Task: Create a due date automation trigger when advanced on, on the monday of the week before a card is due add basic assigned only to me at 11:00 AM.
Action: Mouse moved to (920, 74)
Screenshot: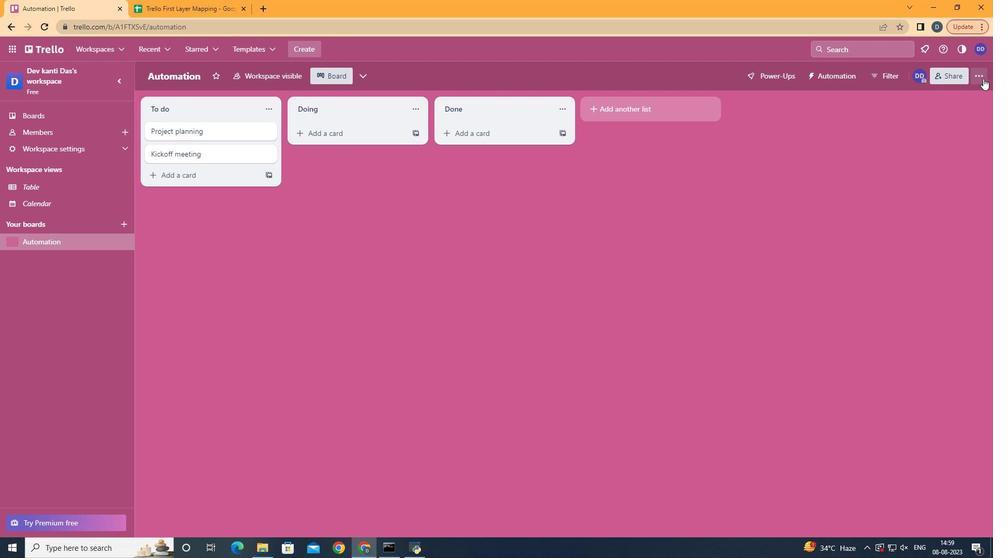
Action: Mouse pressed left at (920, 74)
Screenshot: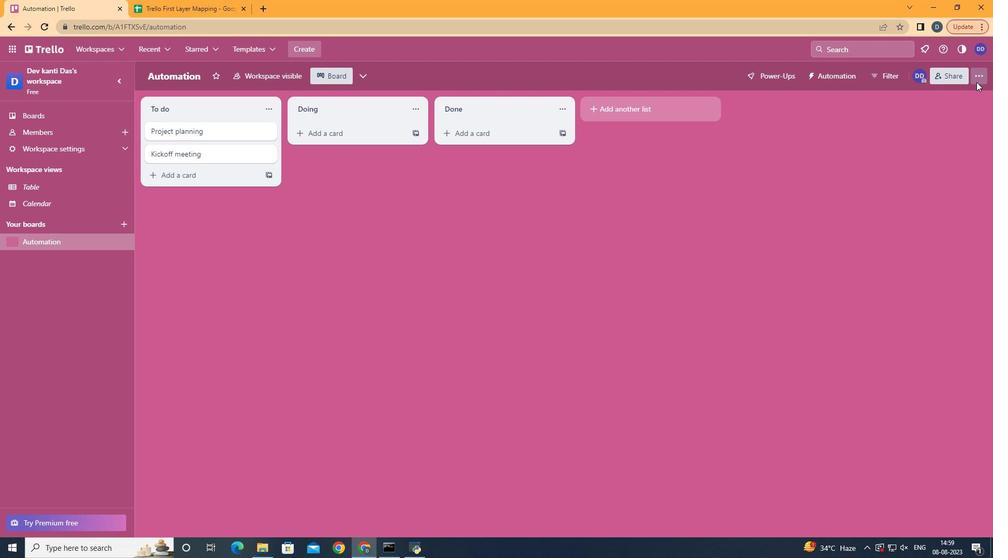 
Action: Mouse moved to (825, 236)
Screenshot: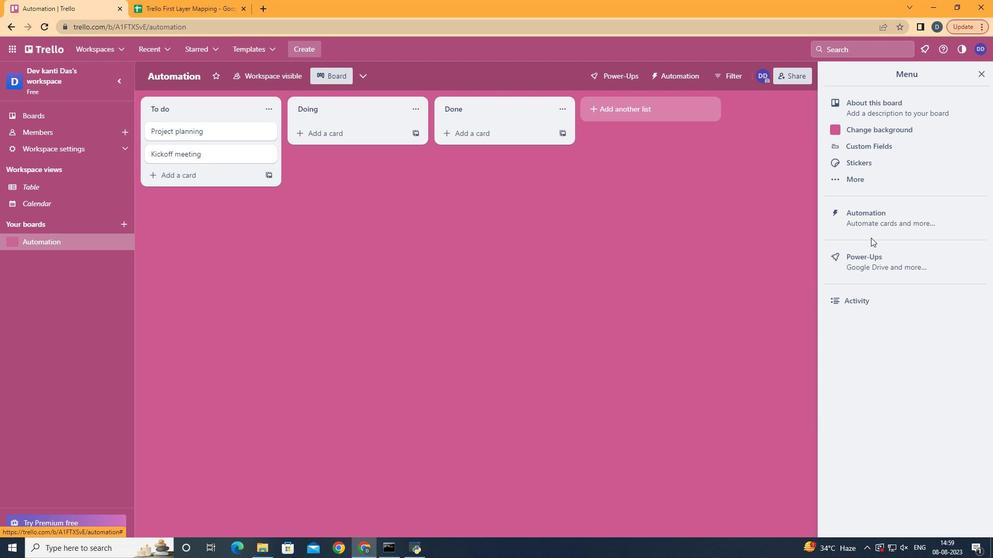 
Action: Mouse pressed left at (825, 236)
Screenshot: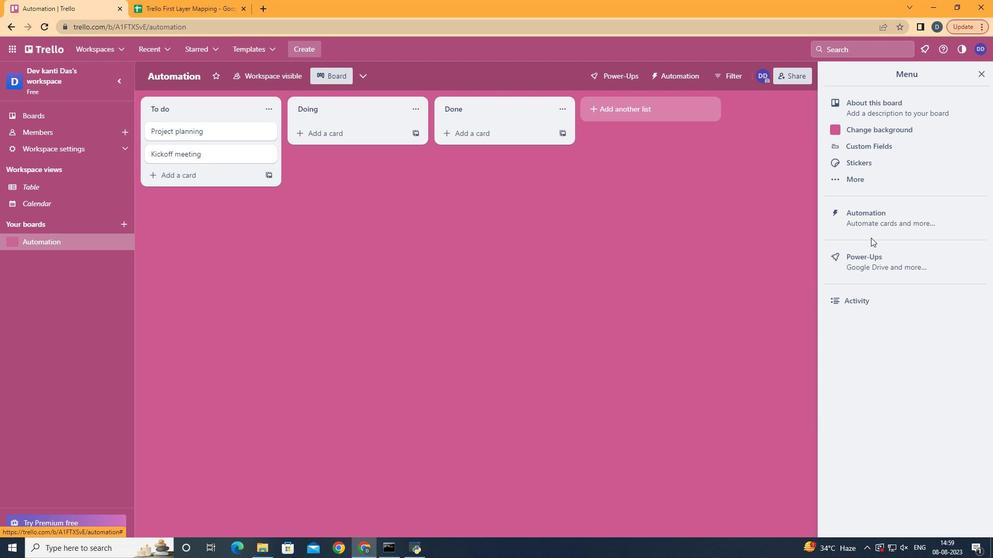 
Action: Mouse moved to (835, 221)
Screenshot: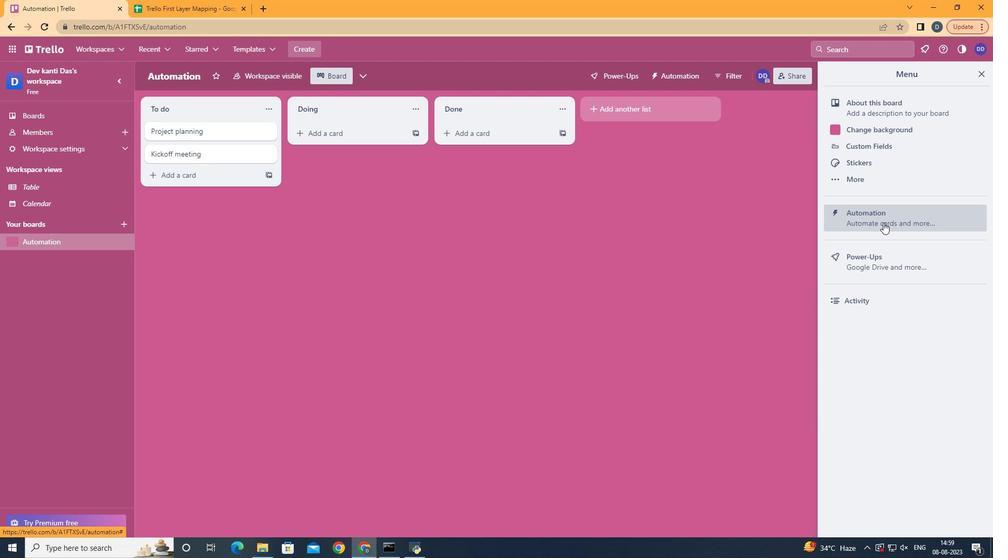 
Action: Mouse pressed left at (835, 221)
Screenshot: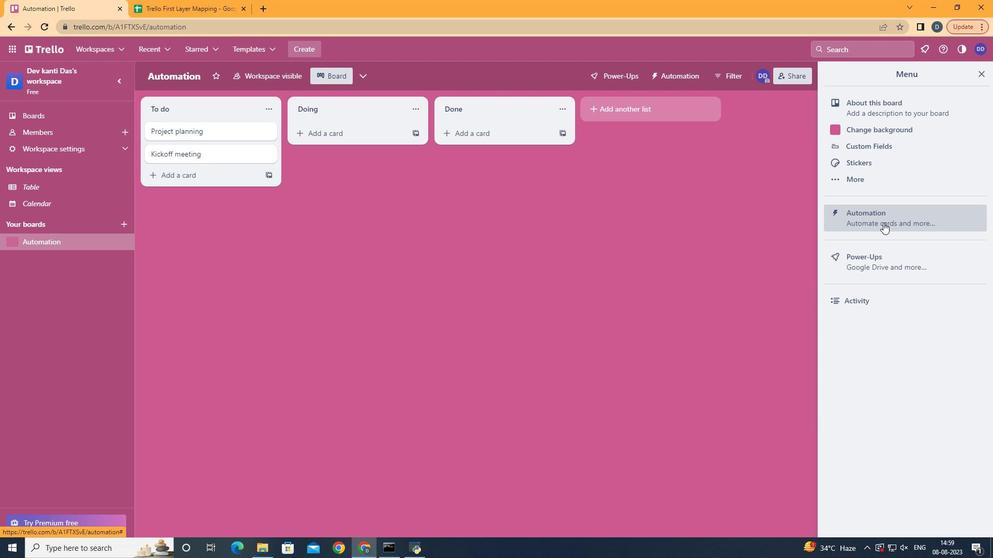 
Action: Mouse moved to (236, 205)
Screenshot: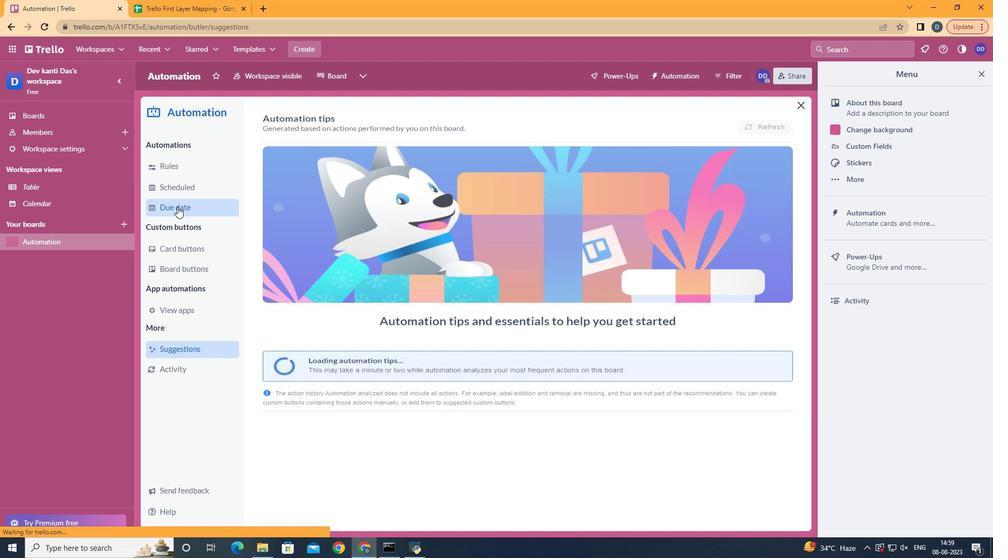 
Action: Mouse pressed left at (236, 205)
Screenshot: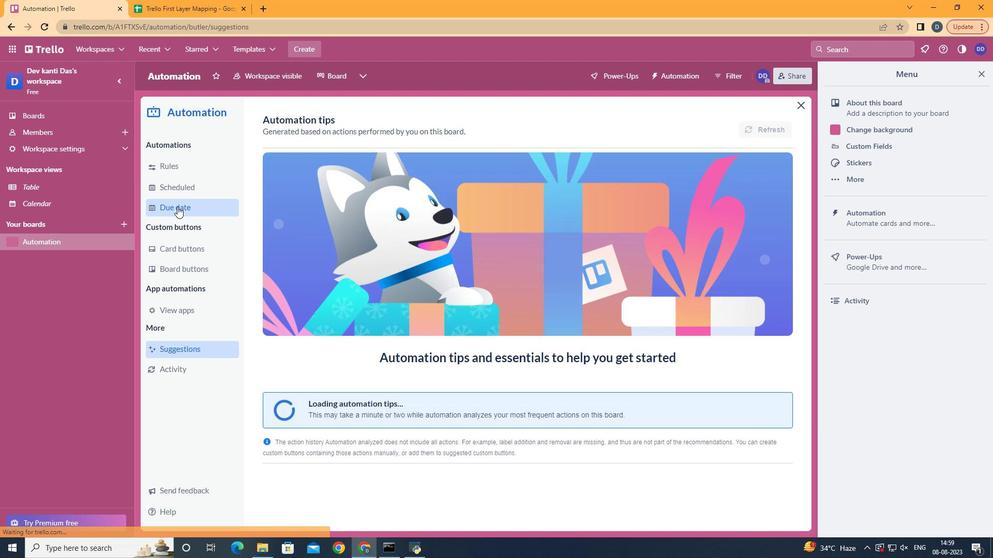 
Action: Mouse moved to (700, 118)
Screenshot: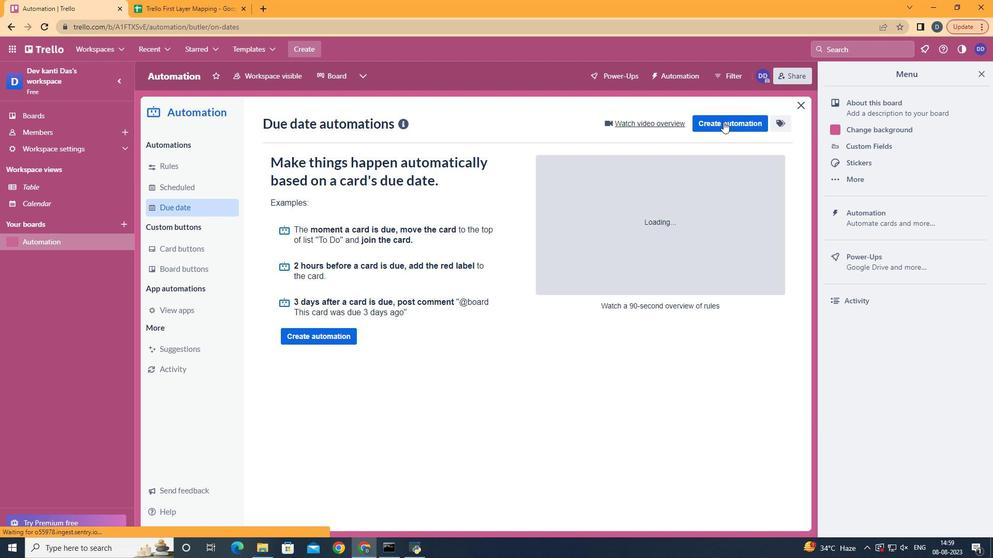 
Action: Mouse pressed left at (700, 118)
Screenshot: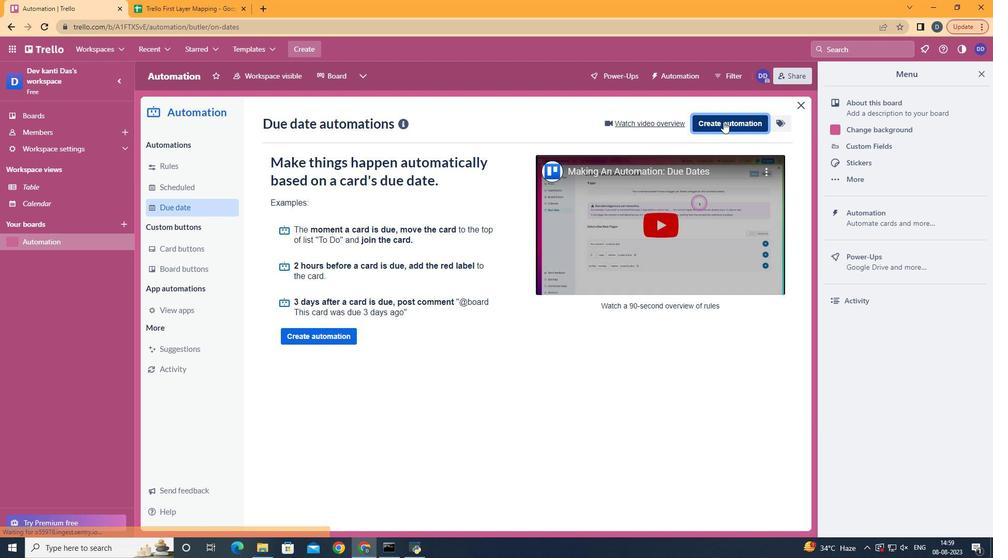 
Action: Mouse moved to (546, 224)
Screenshot: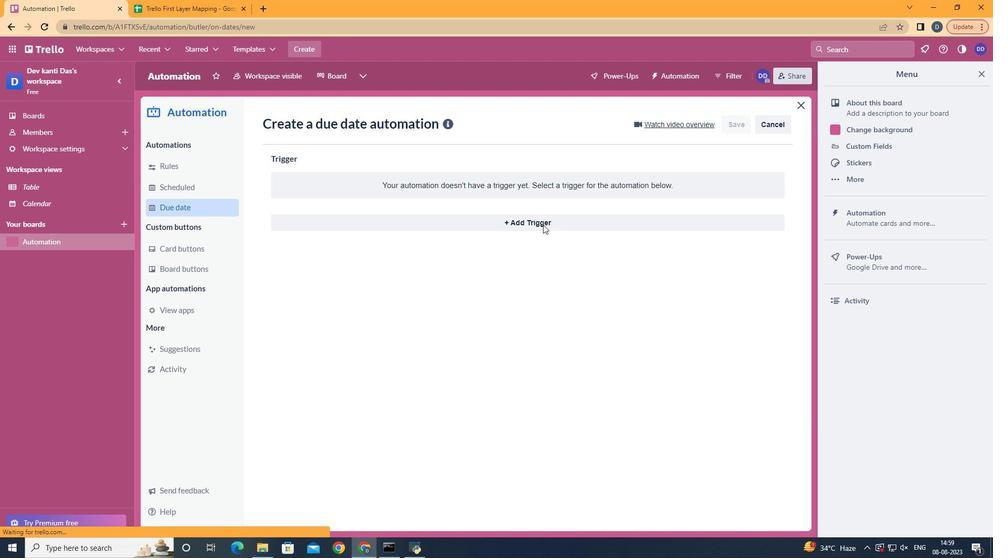 
Action: Mouse pressed left at (546, 224)
Screenshot: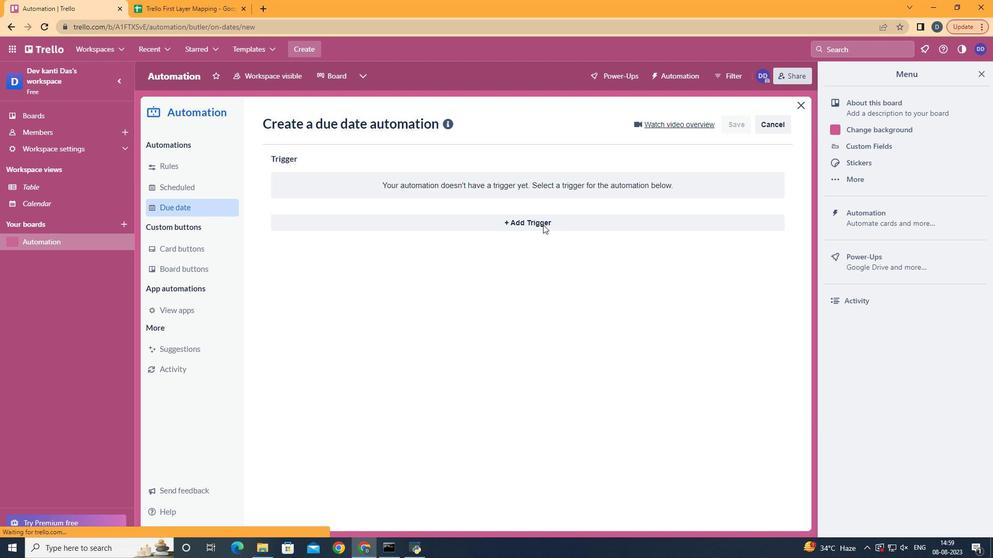 
Action: Mouse moved to (392, 498)
Screenshot: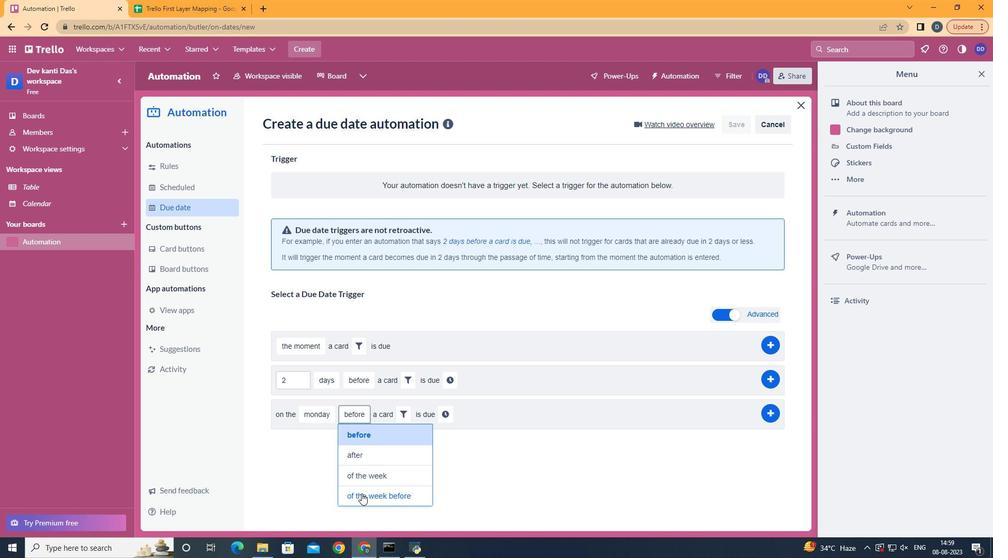 
Action: Mouse pressed left at (392, 498)
Screenshot: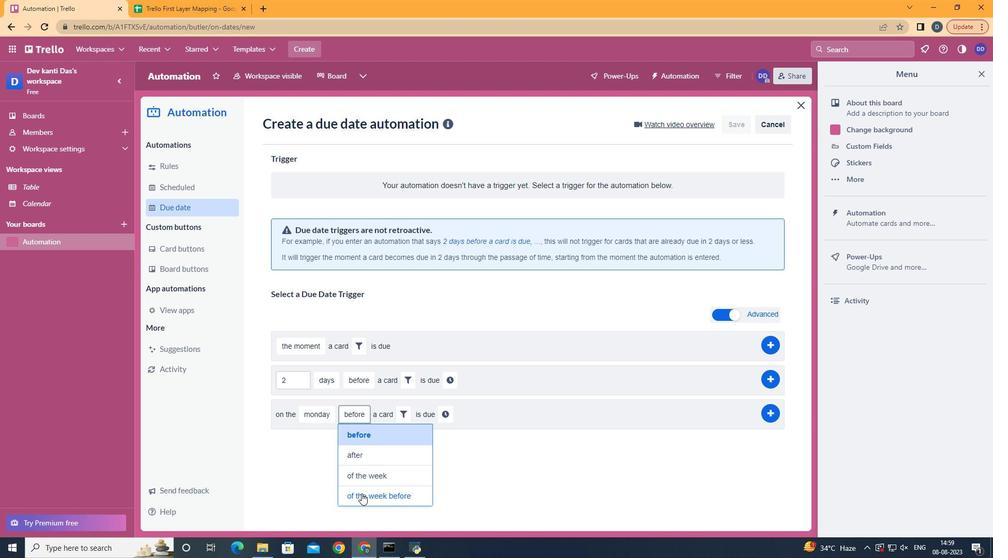 
Action: Mouse moved to (460, 420)
Screenshot: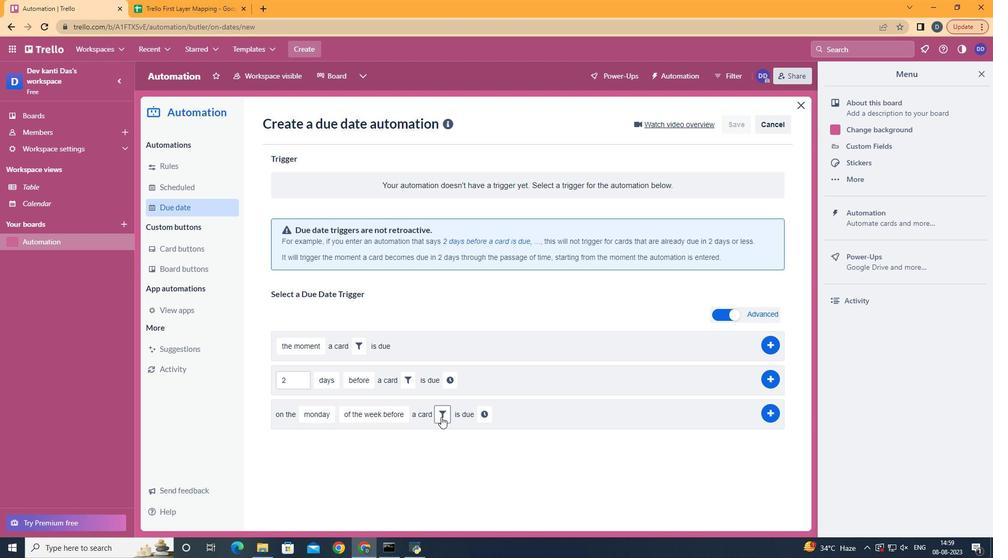 
Action: Mouse pressed left at (460, 420)
Screenshot: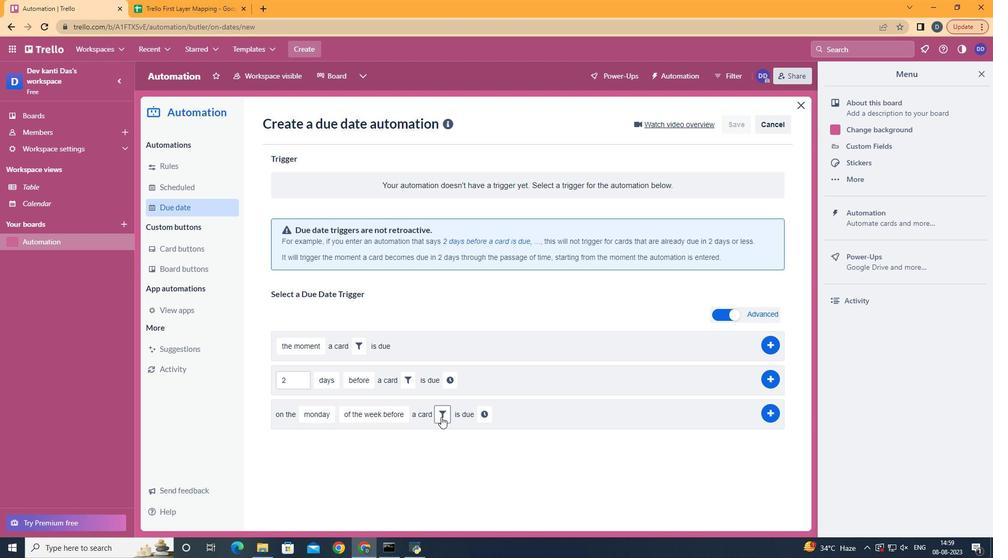 
Action: Mouse moved to (487, 469)
Screenshot: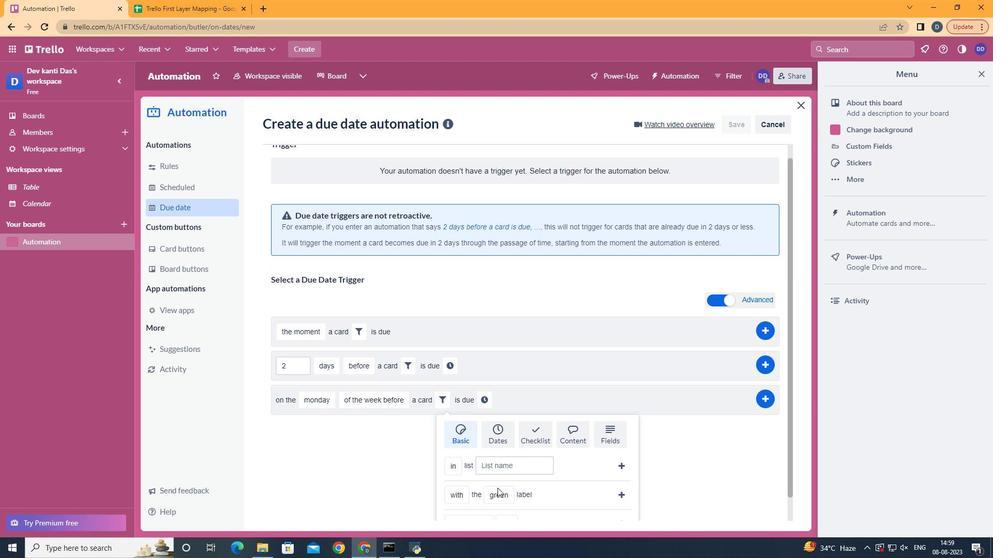 
Action: Mouse scrolled (485, 468) with delta (0, 0)
Screenshot: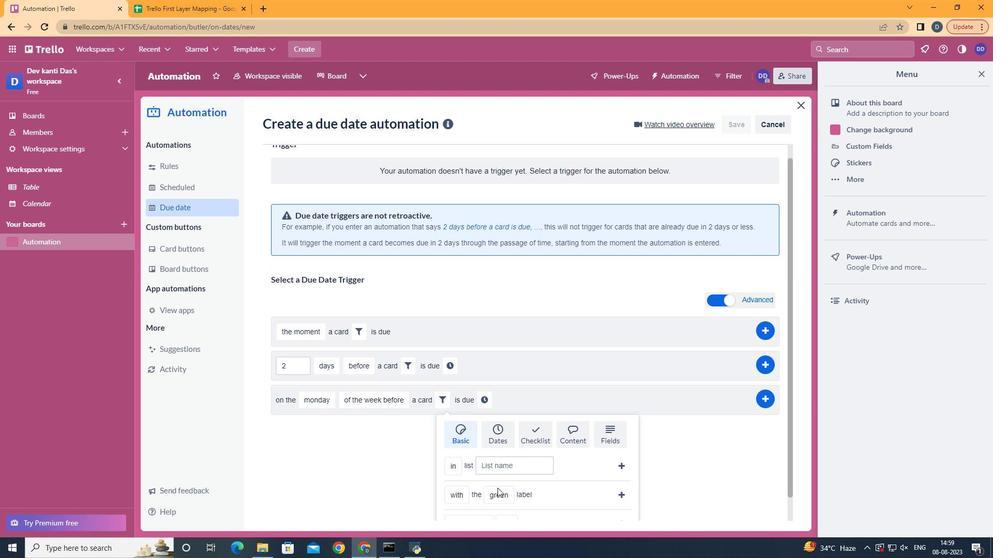 
Action: Mouse moved to (487, 469)
Screenshot: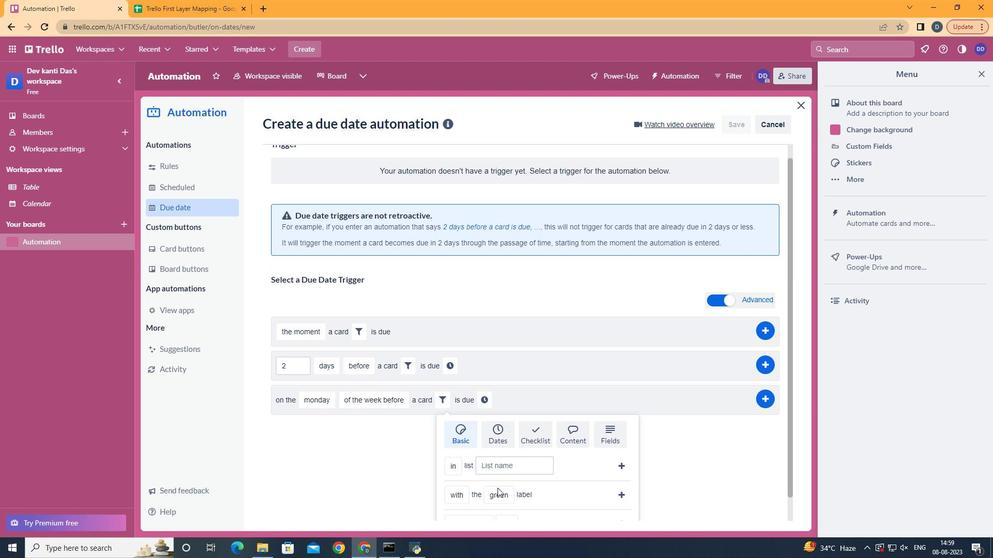 
Action: Mouse scrolled (486, 469) with delta (0, 0)
Screenshot: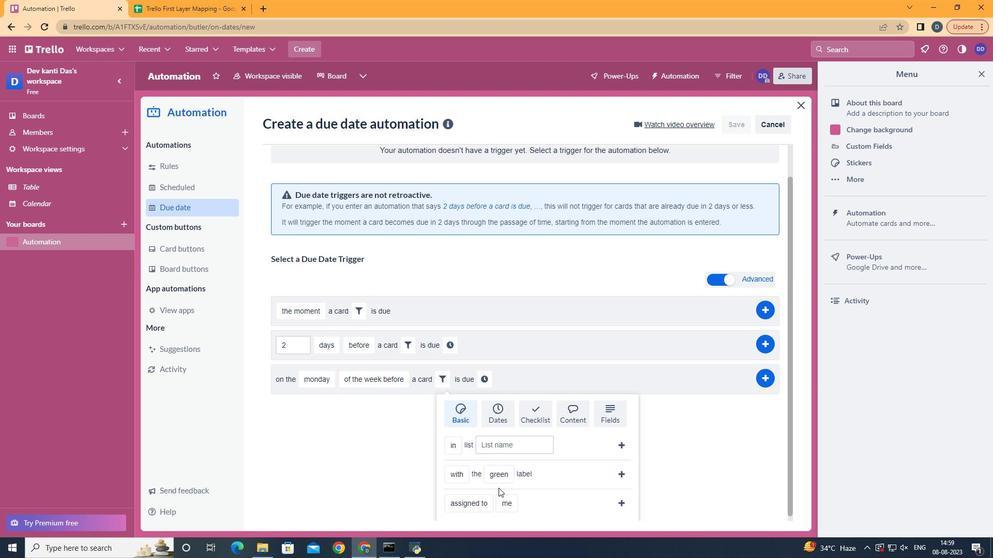 
Action: Mouse moved to (498, 473)
Screenshot: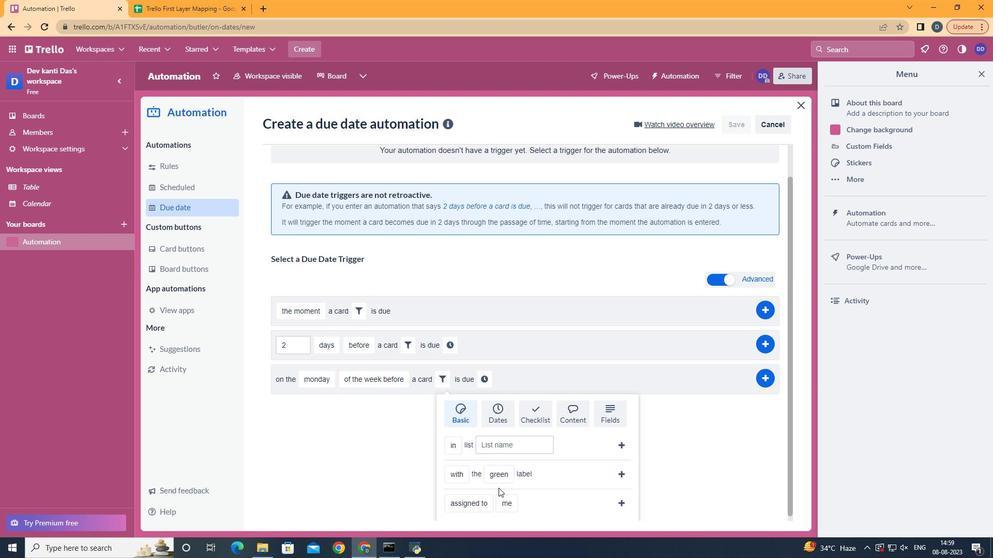 
Action: Mouse scrolled (487, 469) with delta (0, 0)
Screenshot: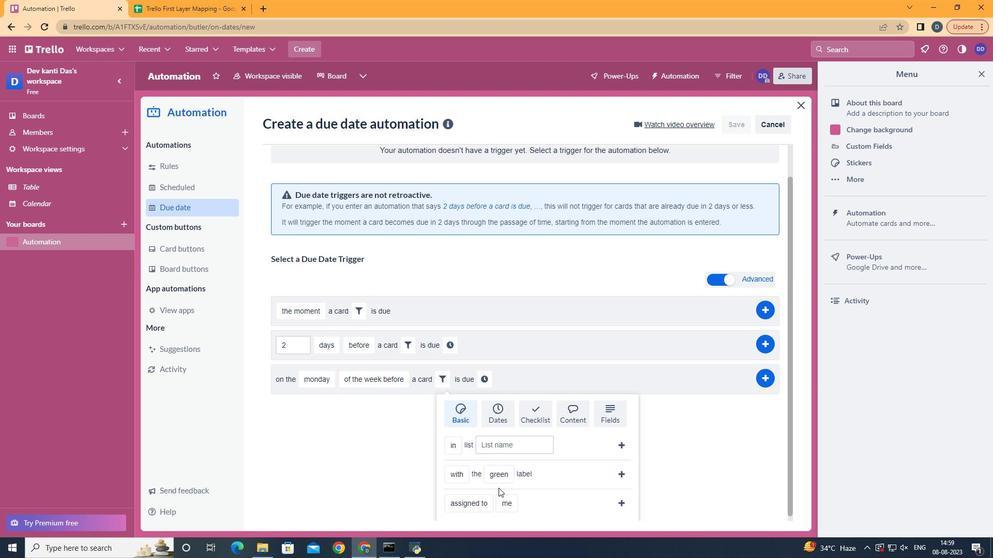
Action: Mouse moved to (509, 493)
Screenshot: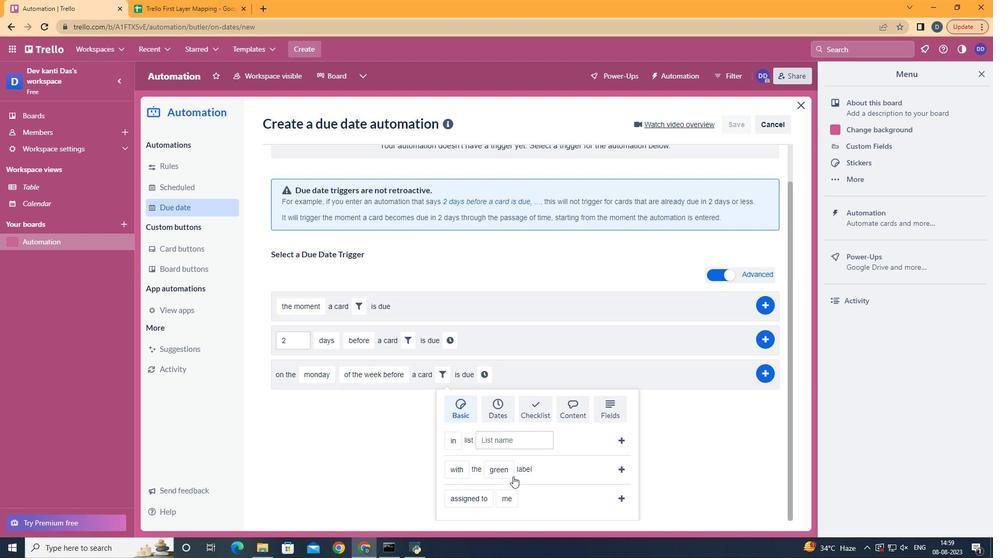
Action: Mouse scrolled (509, 492) with delta (0, 0)
Screenshot: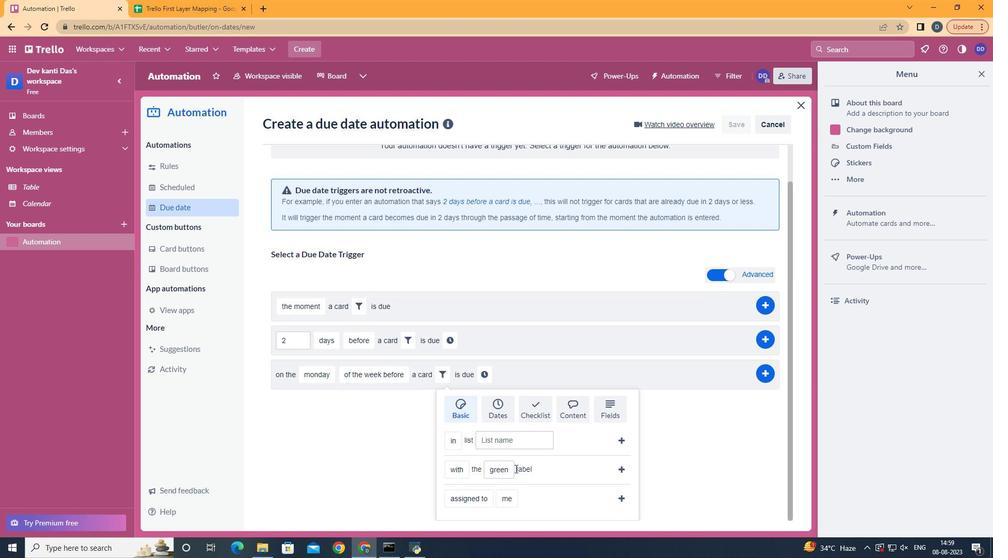 
Action: Mouse scrolled (509, 492) with delta (0, 0)
Screenshot: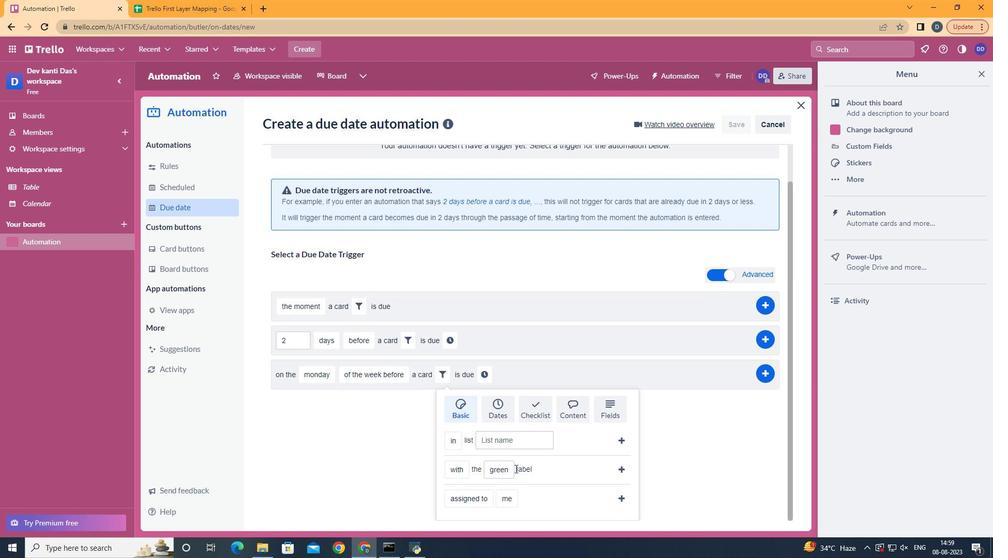 
Action: Mouse moved to (511, 492)
Screenshot: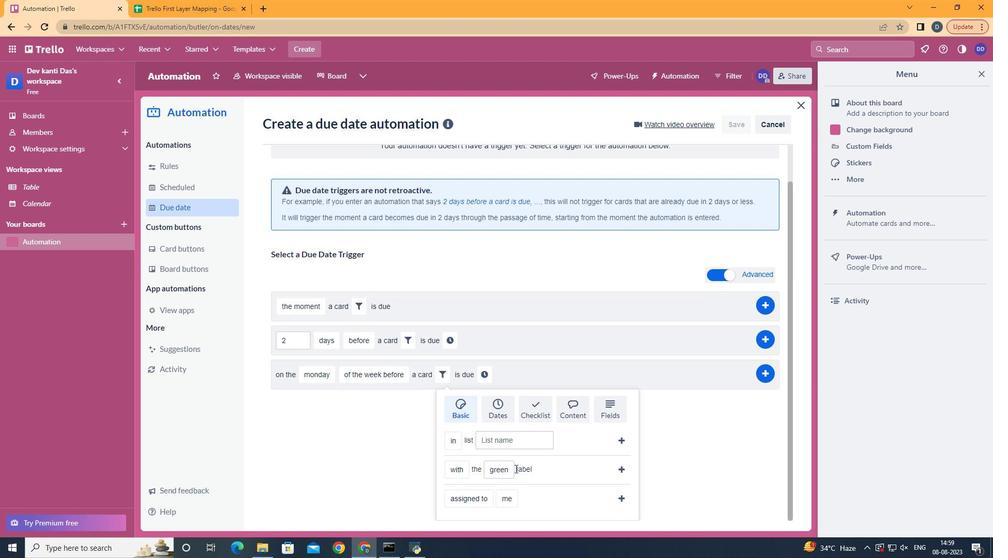 
Action: Mouse scrolled (511, 491) with delta (0, 0)
Screenshot: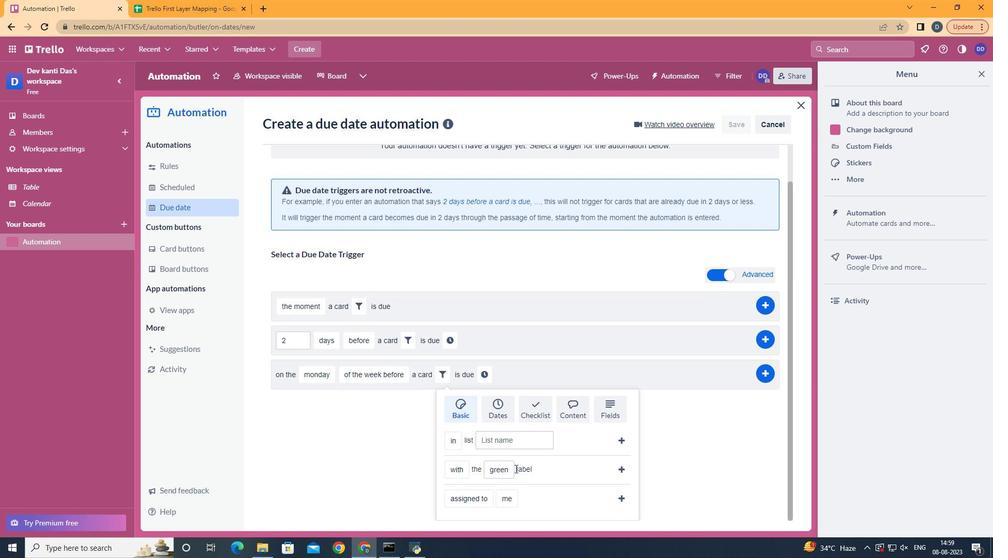 
Action: Mouse moved to (501, 462)
Screenshot: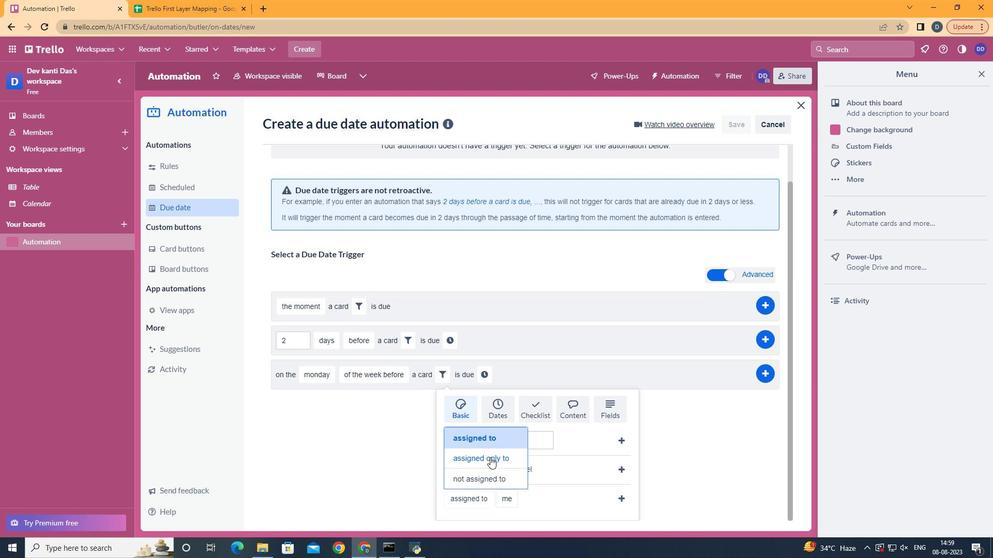 
Action: Mouse pressed left at (501, 462)
Screenshot: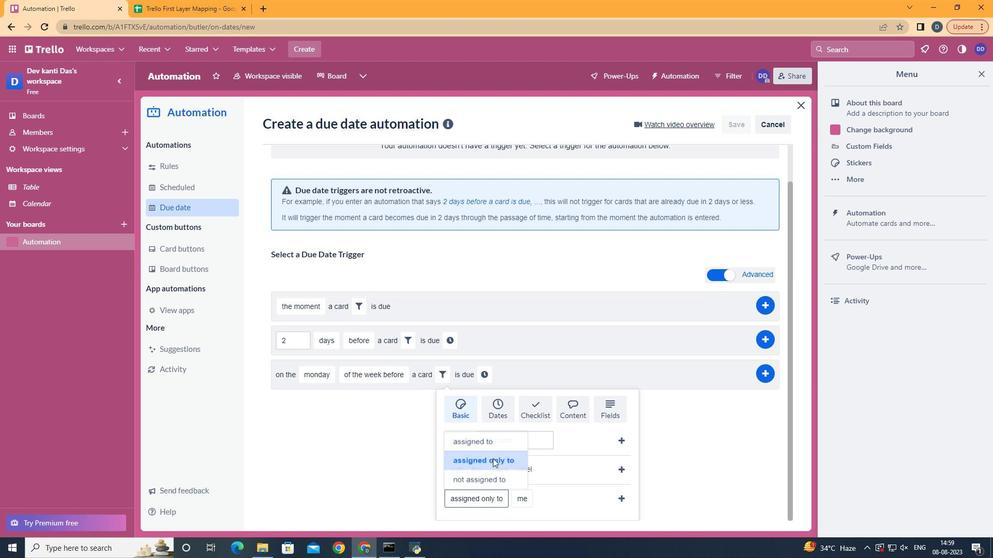 
Action: Mouse moved to (529, 437)
Screenshot: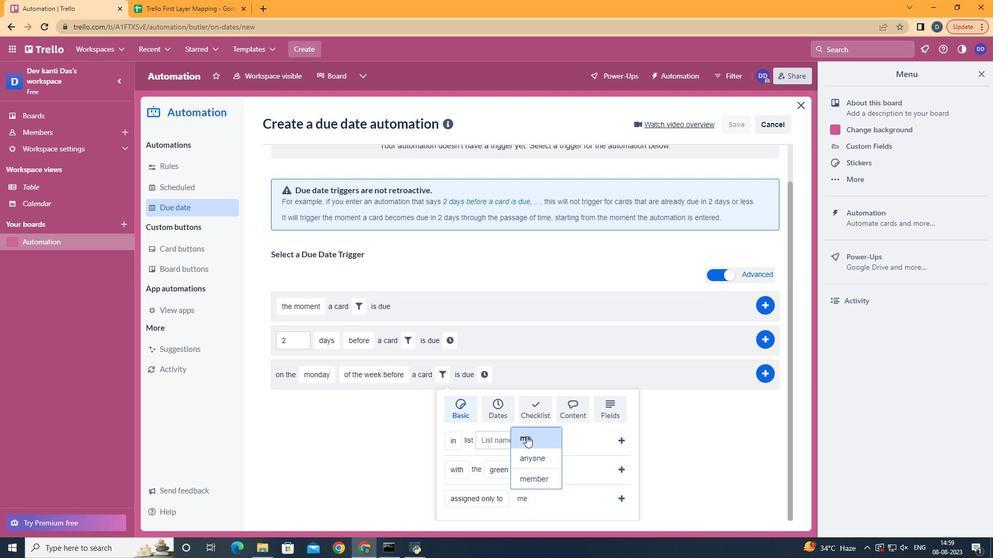 
Action: Mouse pressed left at (529, 437)
Screenshot: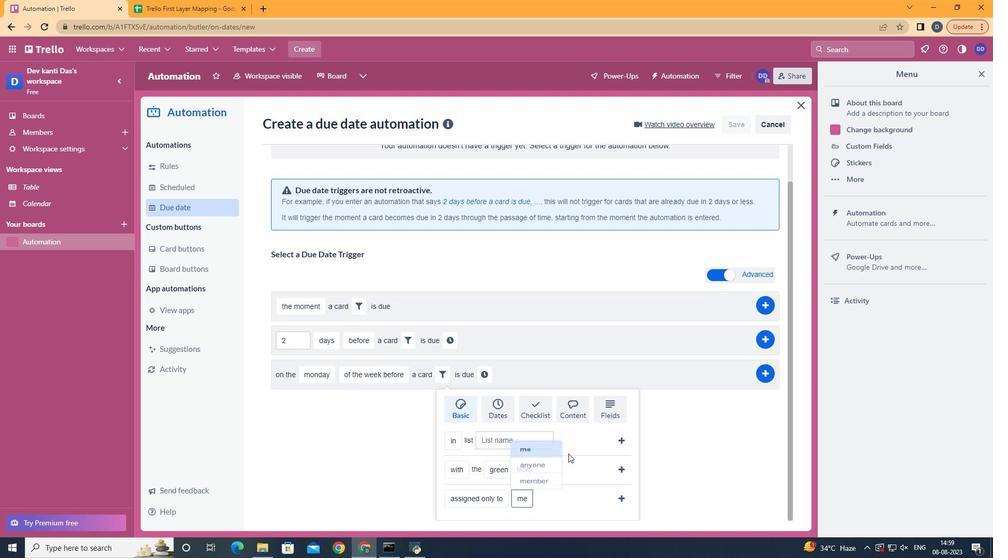 
Action: Mouse moved to (614, 499)
Screenshot: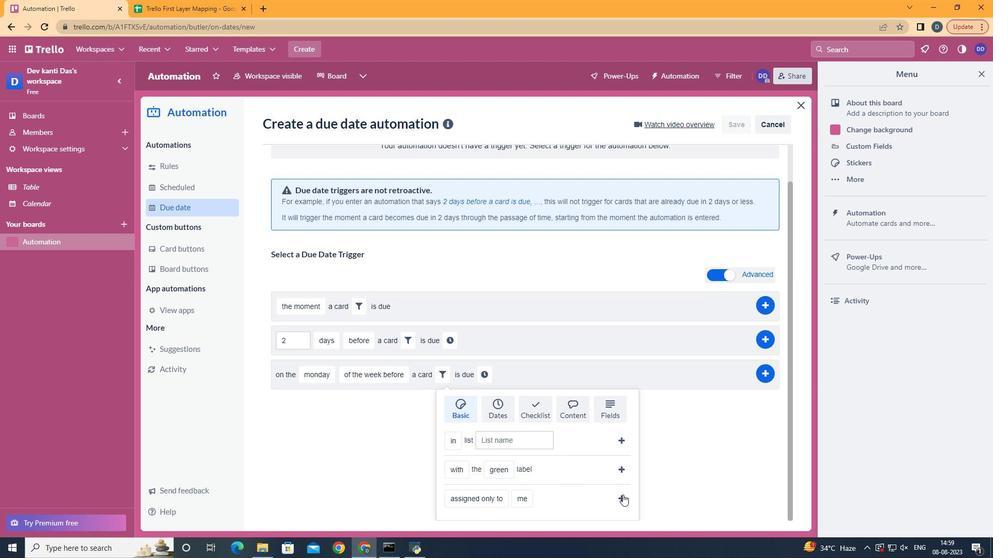 
Action: Mouse pressed left at (614, 499)
Screenshot: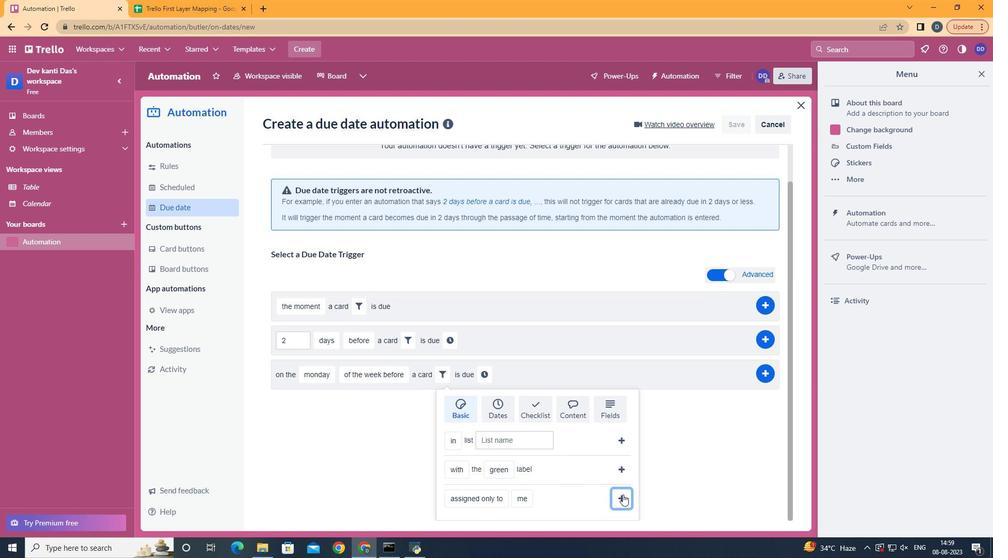 
Action: Mouse moved to (571, 417)
Screenshot: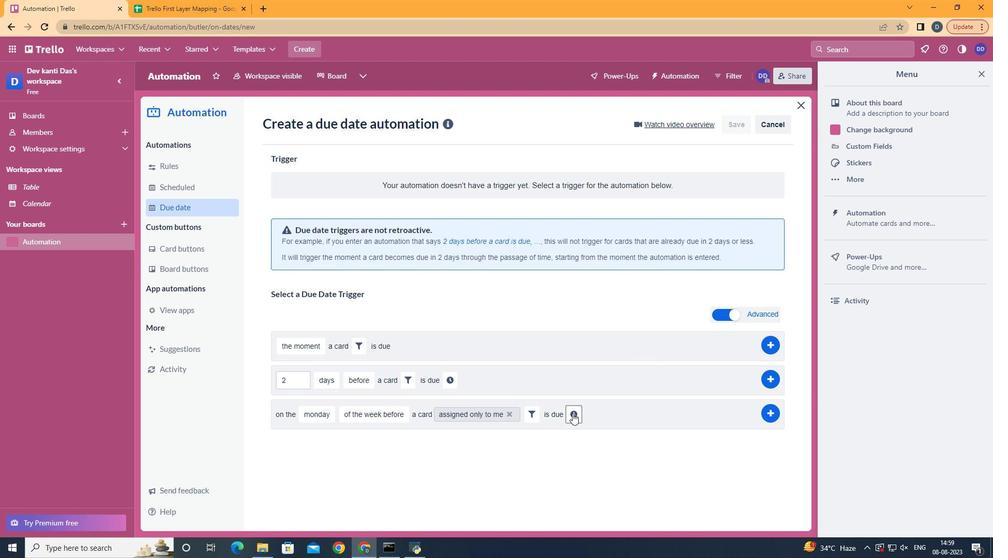 
Action: Mouse pressed left at (571, 417)
Screenshot: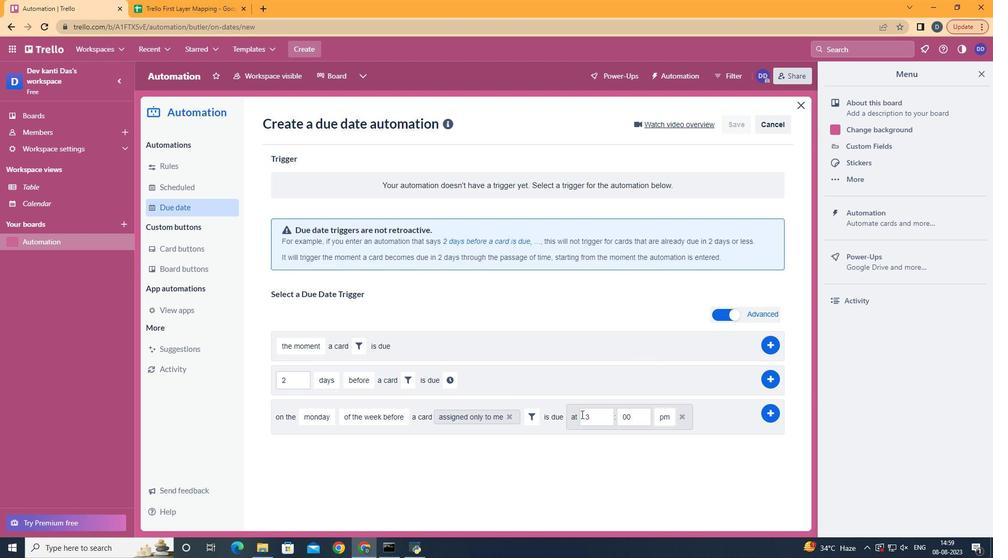 
Action: Mouse moved to (597, 420)
Screenshot: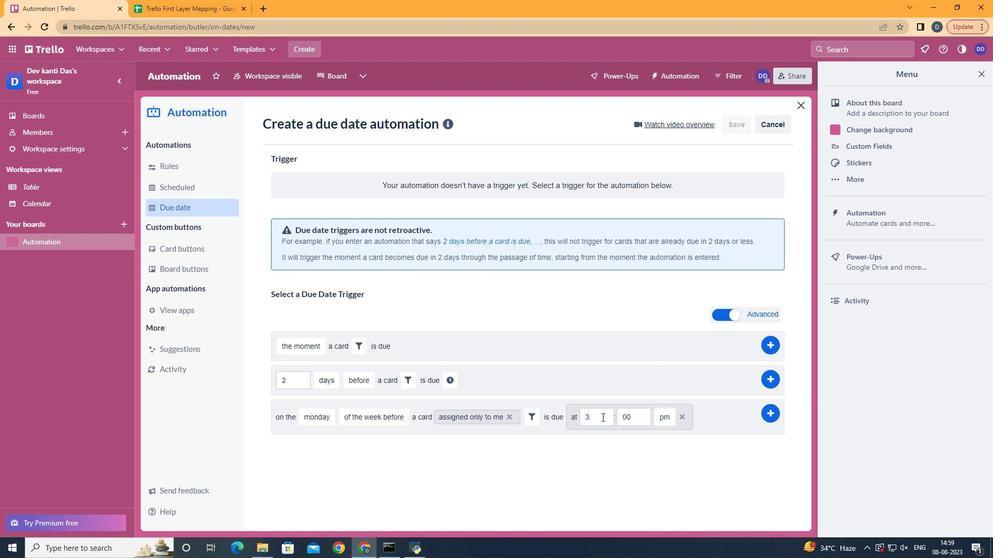 
Action: Mouse pressed left at (597, 420)
Screenshot: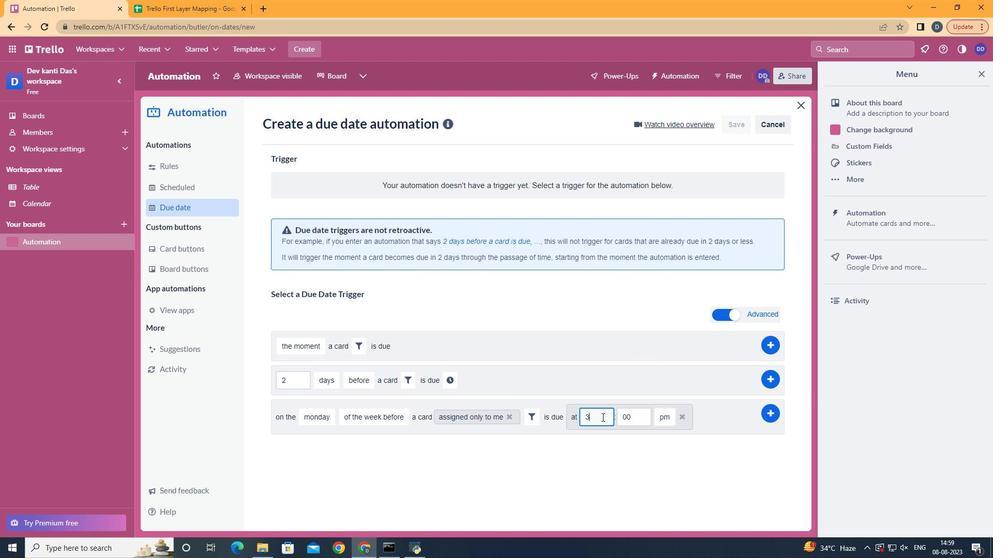 
Action: Mouse moved to (601, 420)
Screenshot: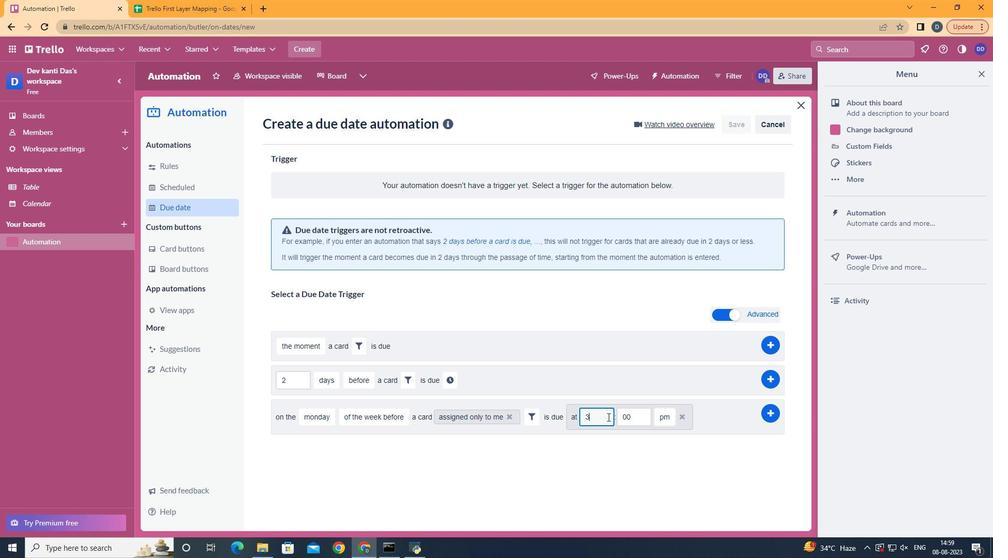 
Action: Key pressed <Key.backspace>11
Screenshot: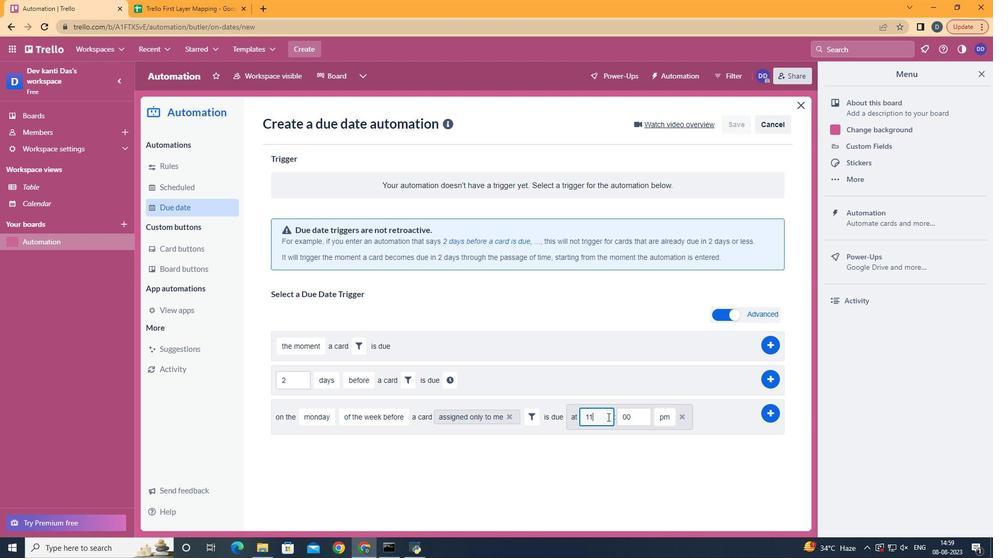 
Action: Mouse moved to (649, 440)
Screenshot: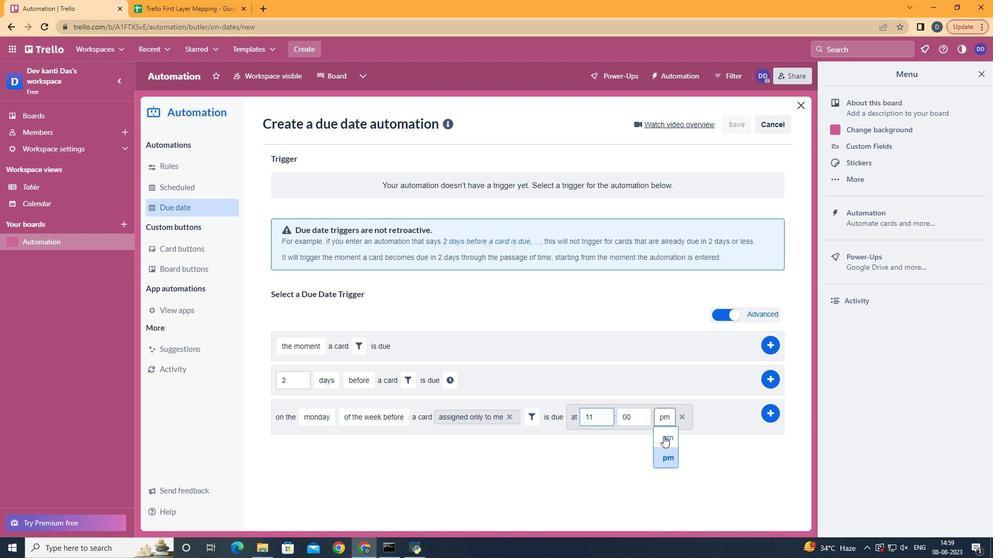 
Action: Mouse pressed left at (649, 440)
Screenshot: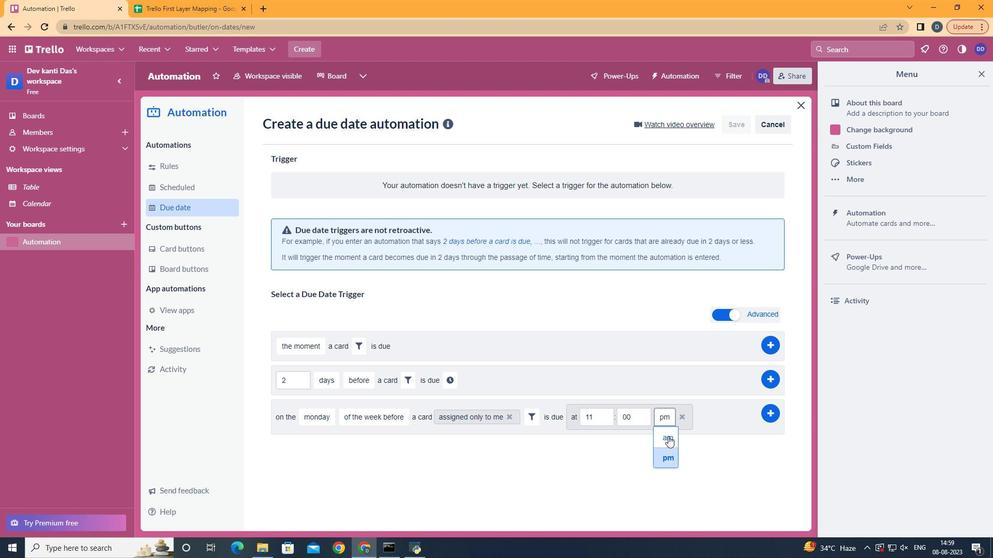 
Action: Mouse moved to (736, 415)
Screenshot: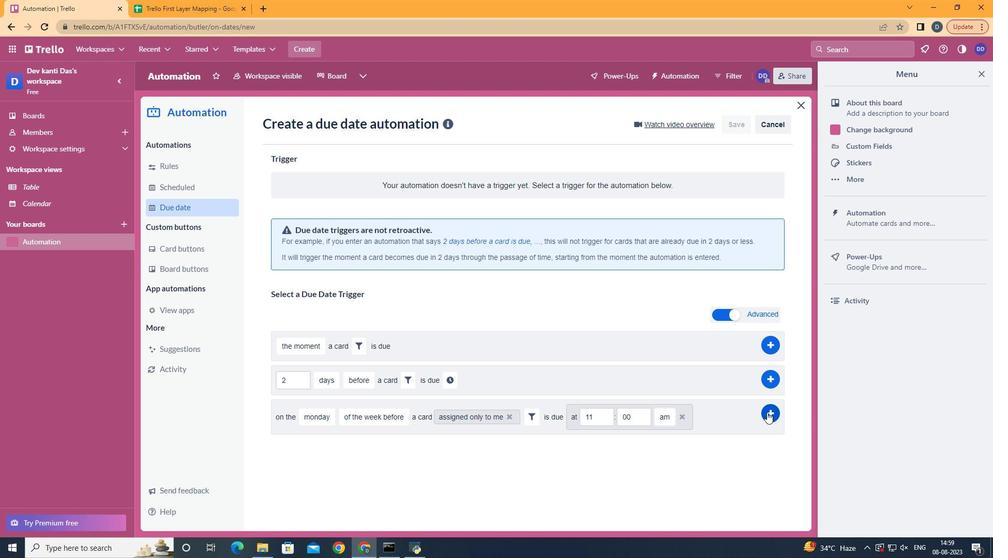 
Action: Mouse pressed left at (736, 415)
Screenshot: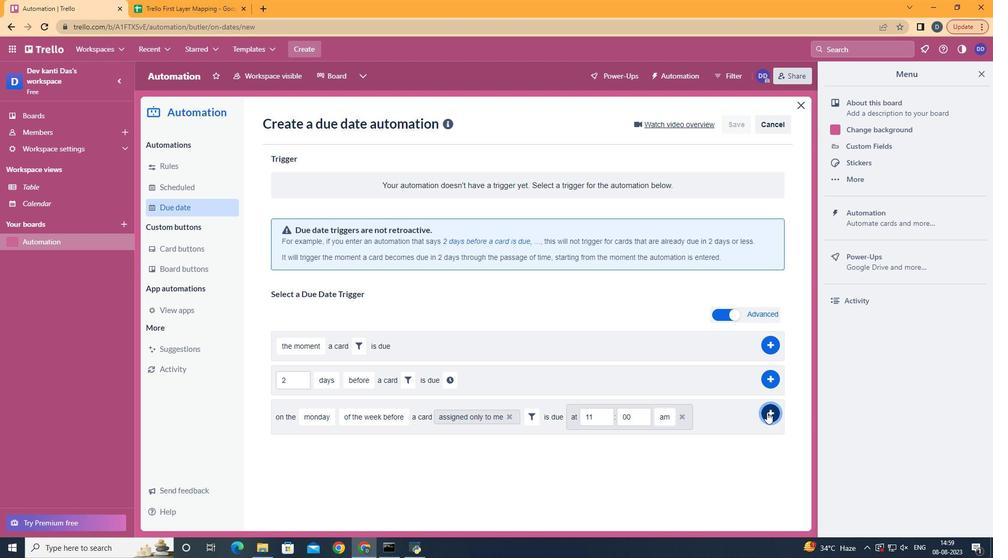 
Action: Mouse moved to (598, 213)
Screenshot: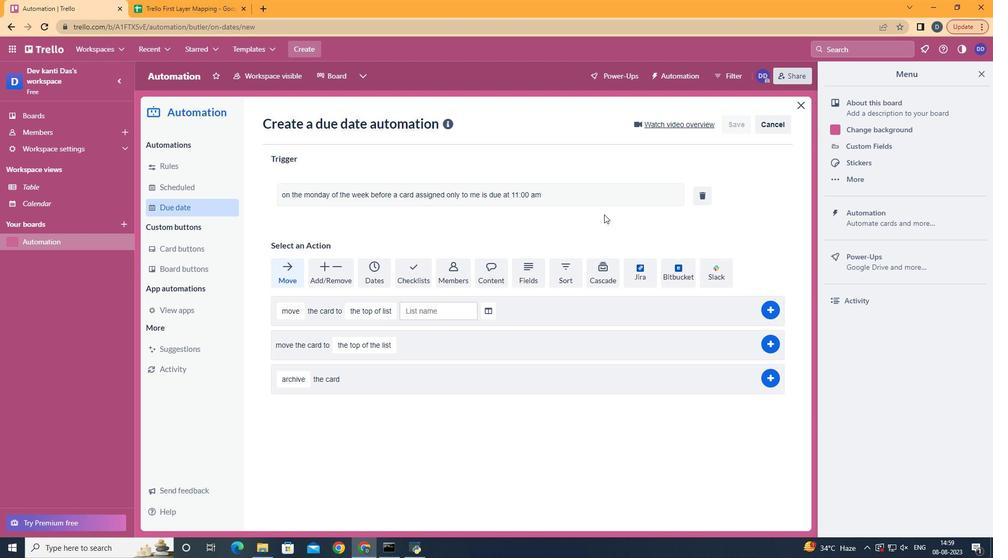 
